 Task: Compose an email with a bulleted list of discussion points: 'UI design,' 'Development scope,' and 'Auth.' Attach the file 'Scope.docx' to the email.
Action: Mouse moved to (1119, 83)
Screenshot: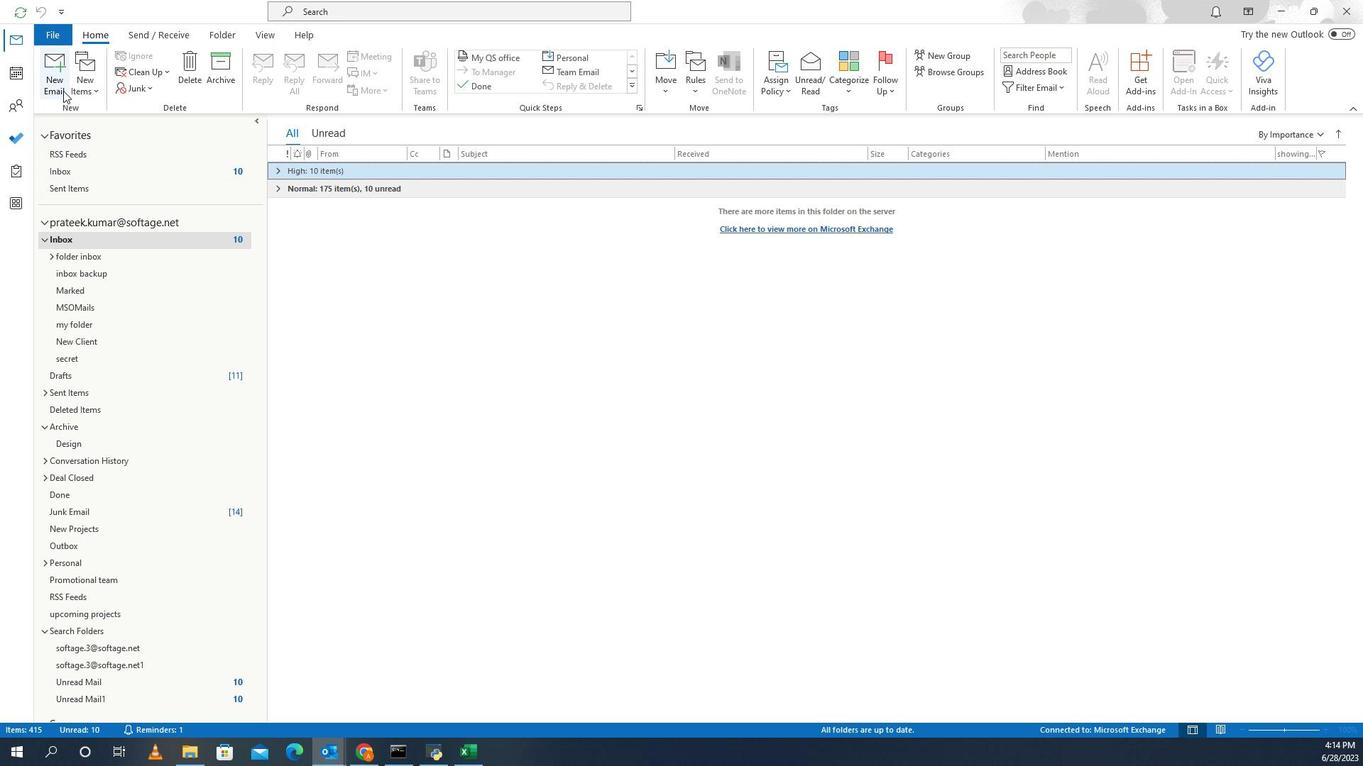 
Action: Mouse pressed left at (1119, 83)
Screenshot: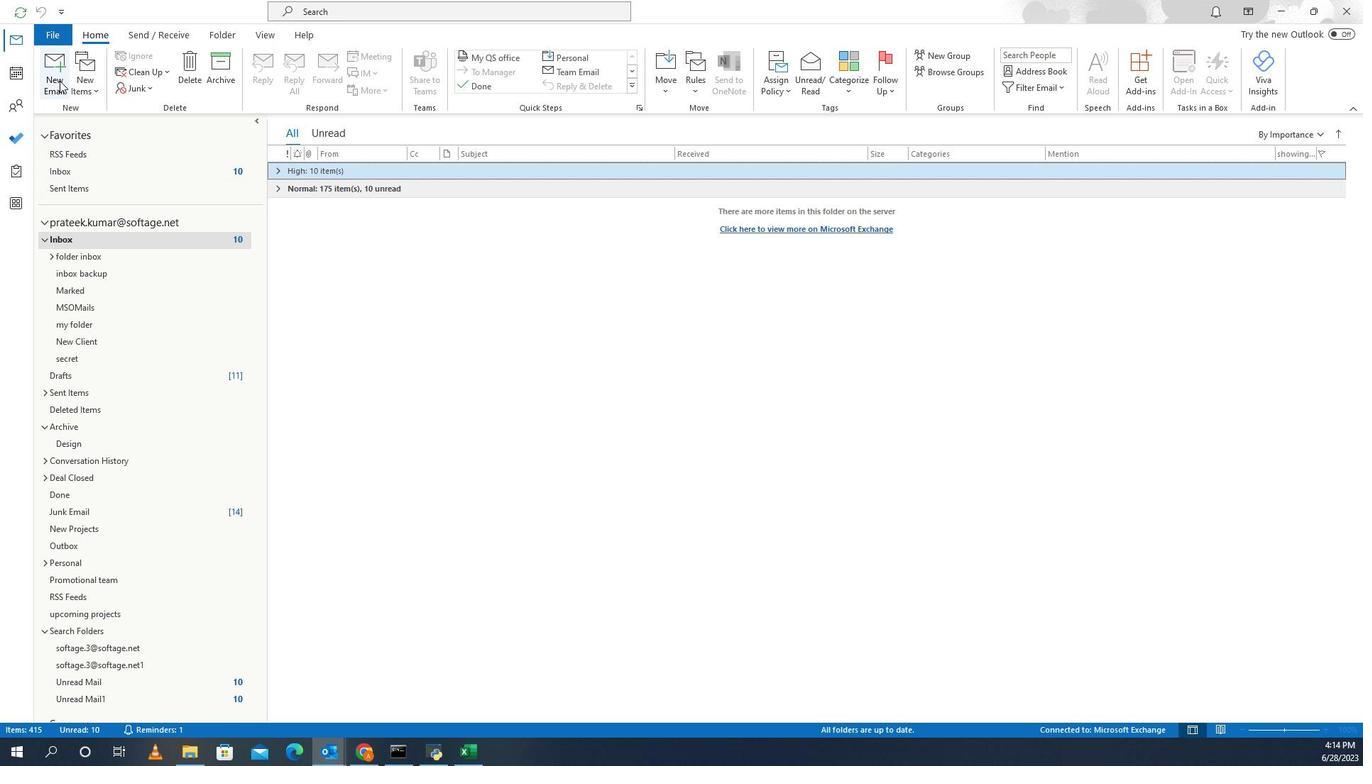 
Action: Mouse moved to (1119, 286)
Screenshot: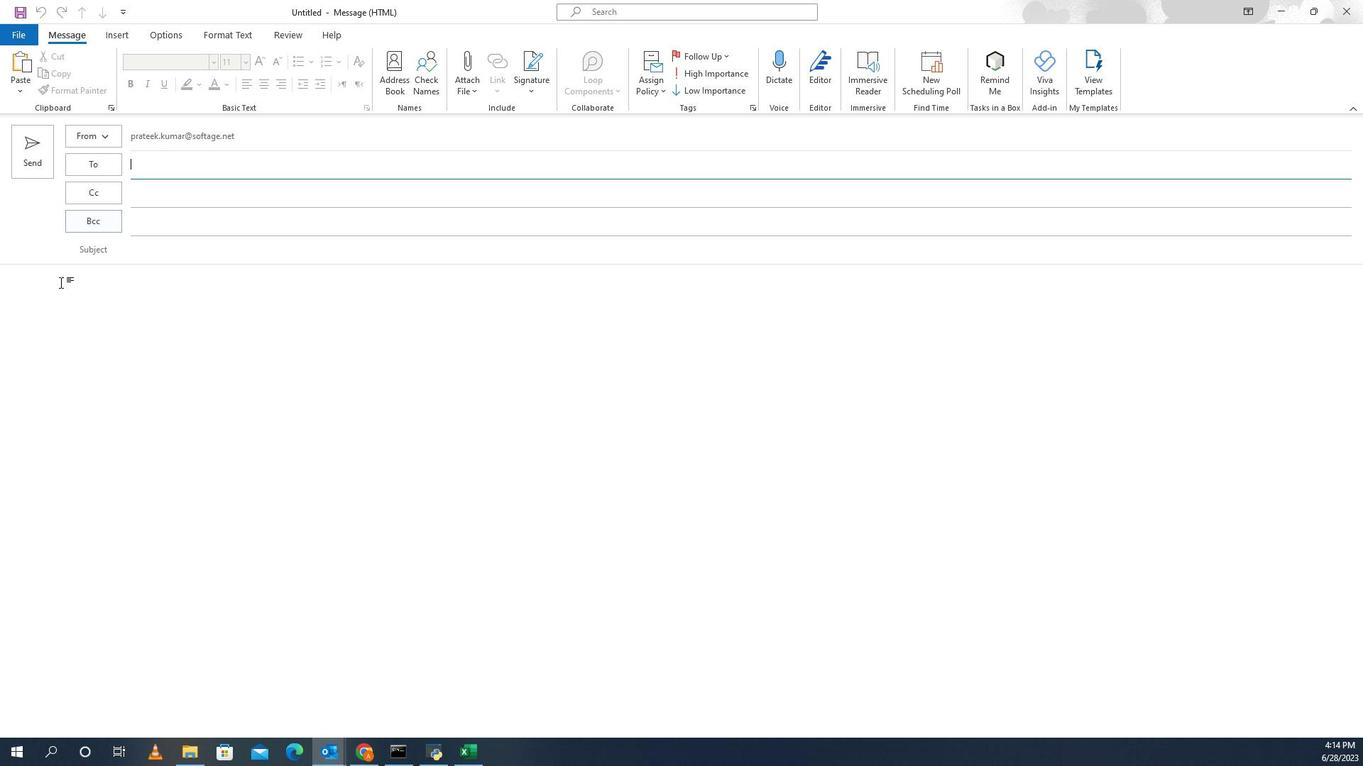 
Action: Mouse pressed left at (1119, 286)
Screenshot: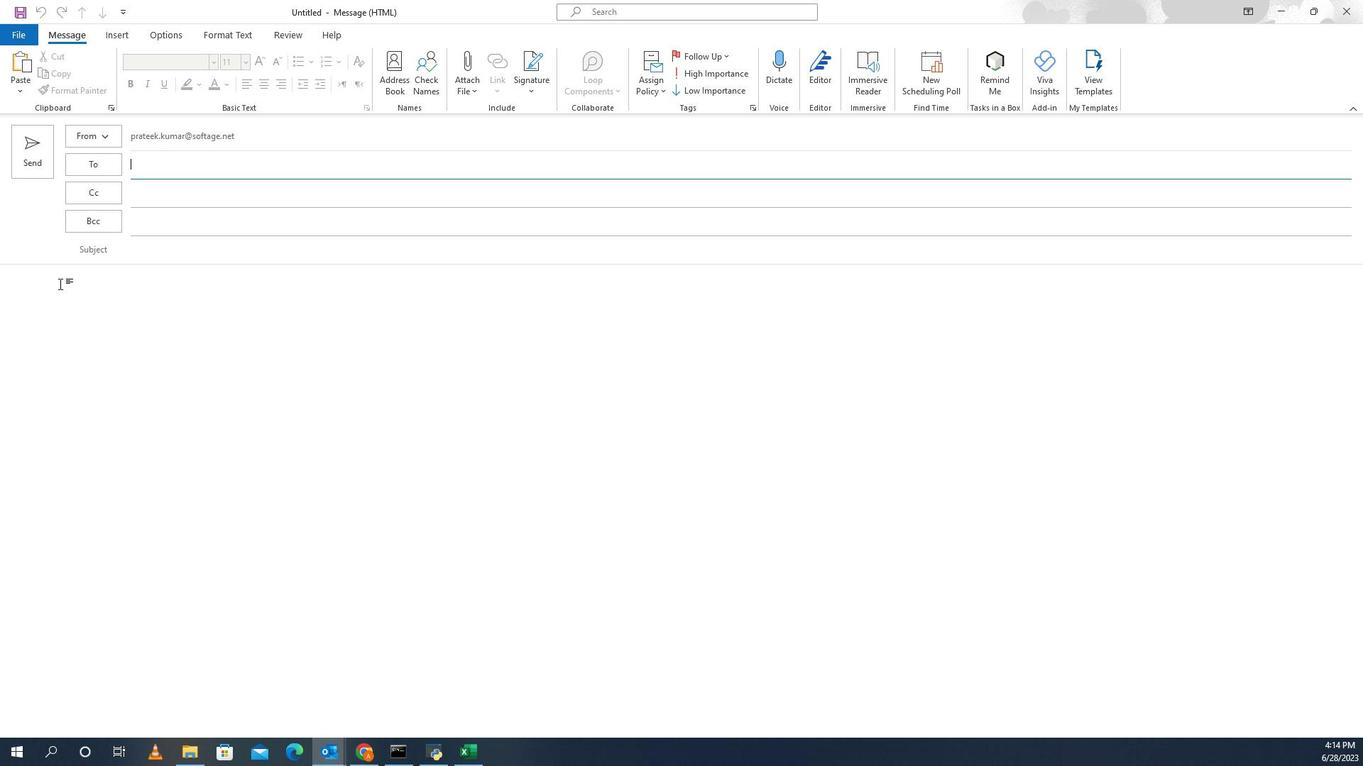 
Action: Mouse moved to (1358, 64)
Screenshot: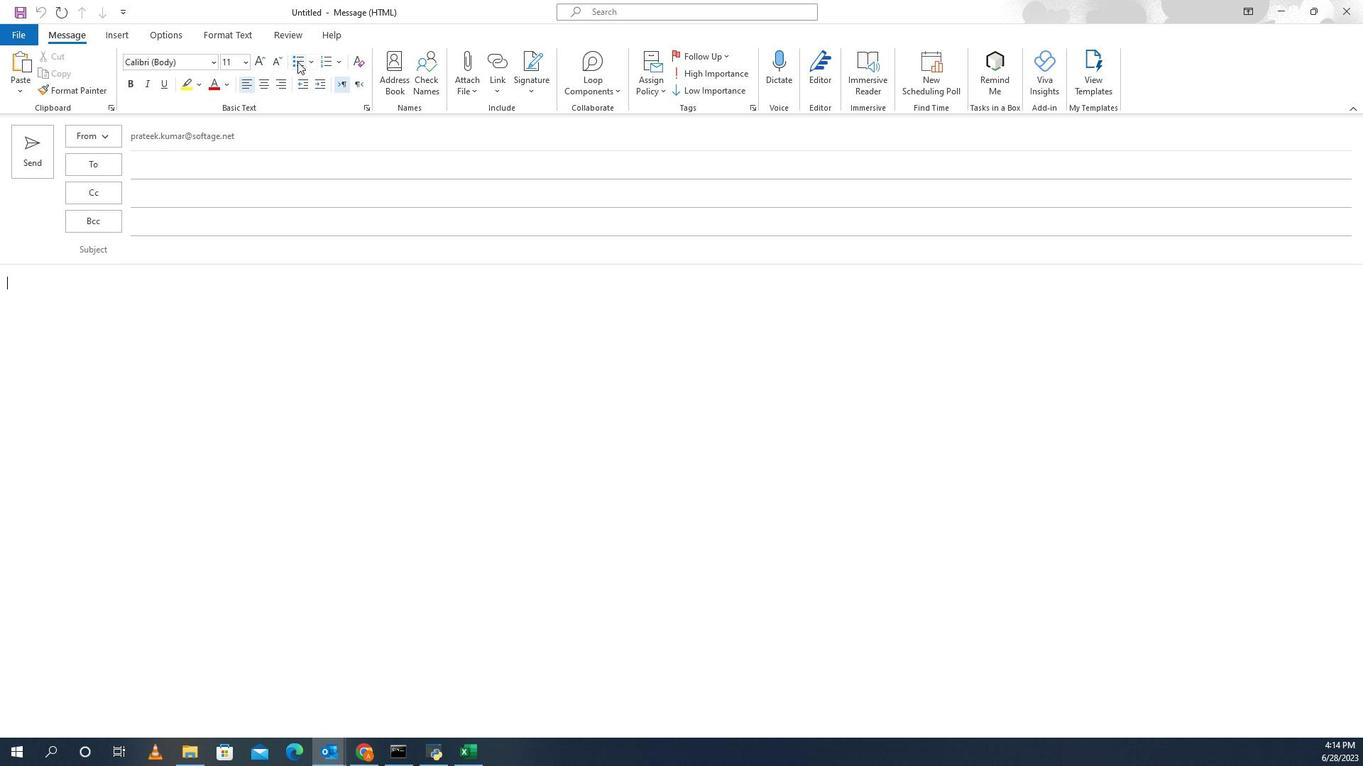 
Action: Mouse pressed left at (1358, 64)
Screenshot: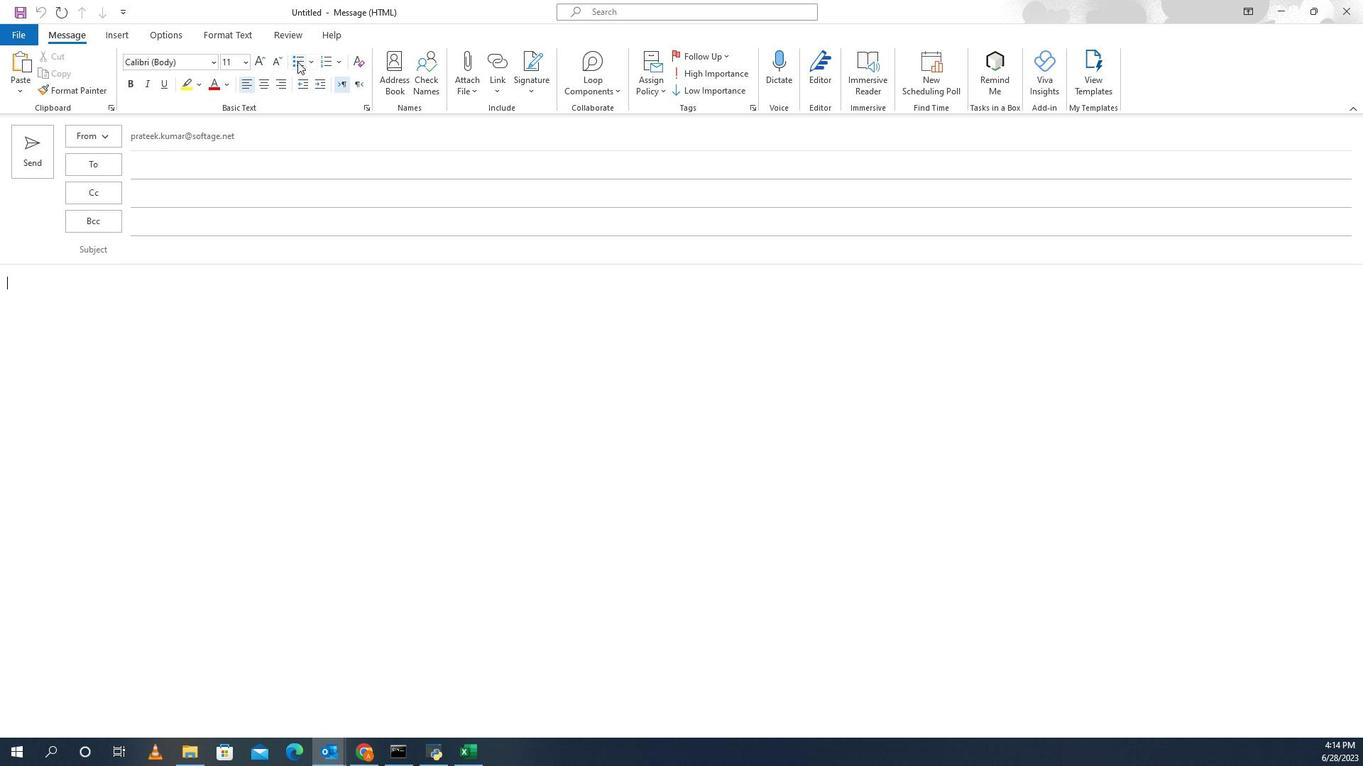 
Action: Key pressed <Key.caps_lock>UI<Key.space><Key.caps_lock>design<Key.enter><Key.caps_lock>D<Key.caps_lock>evelopment<Key.space>scope<Key.enter><Key.caps_lock>A<Key.caps_lock>uth3<Key.shift><Key.left>
Screenshot: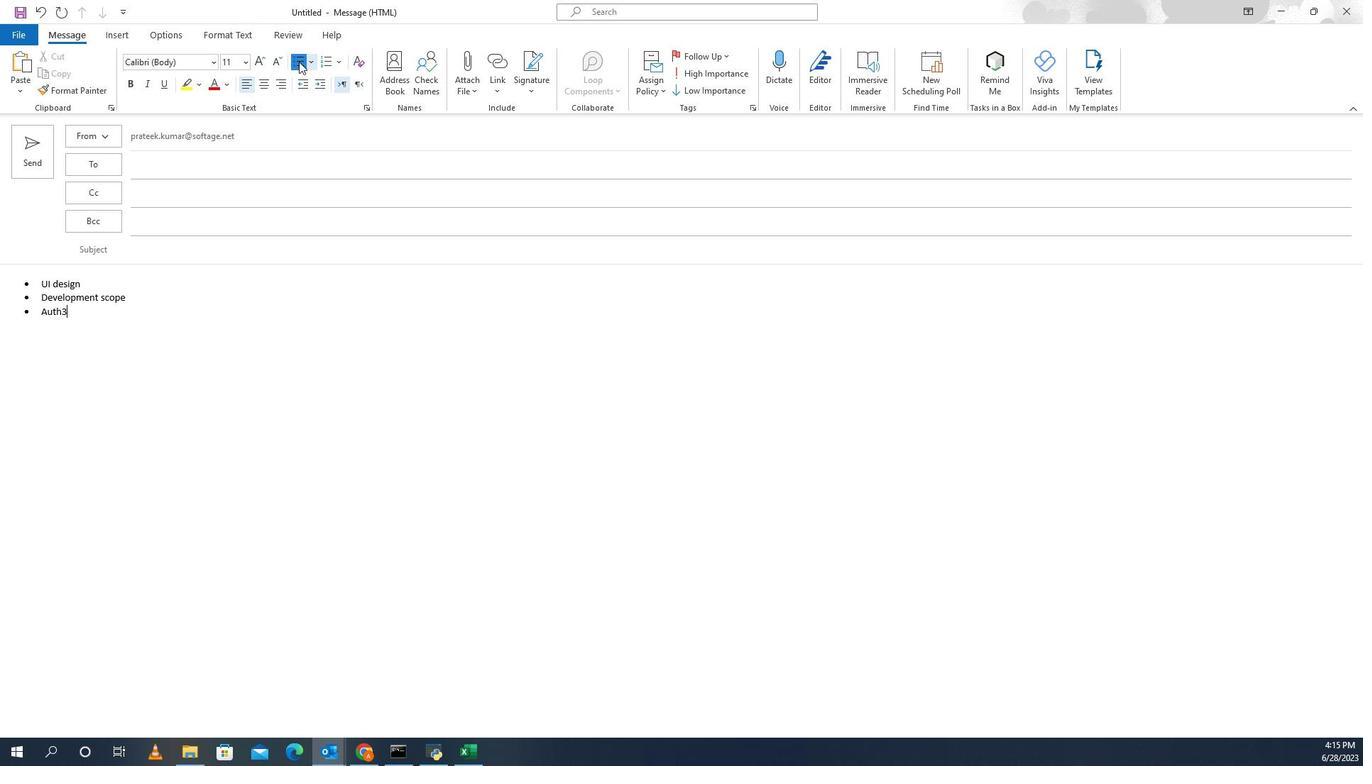 
Action: Mouse moved to (1285, 38)
Screenshot: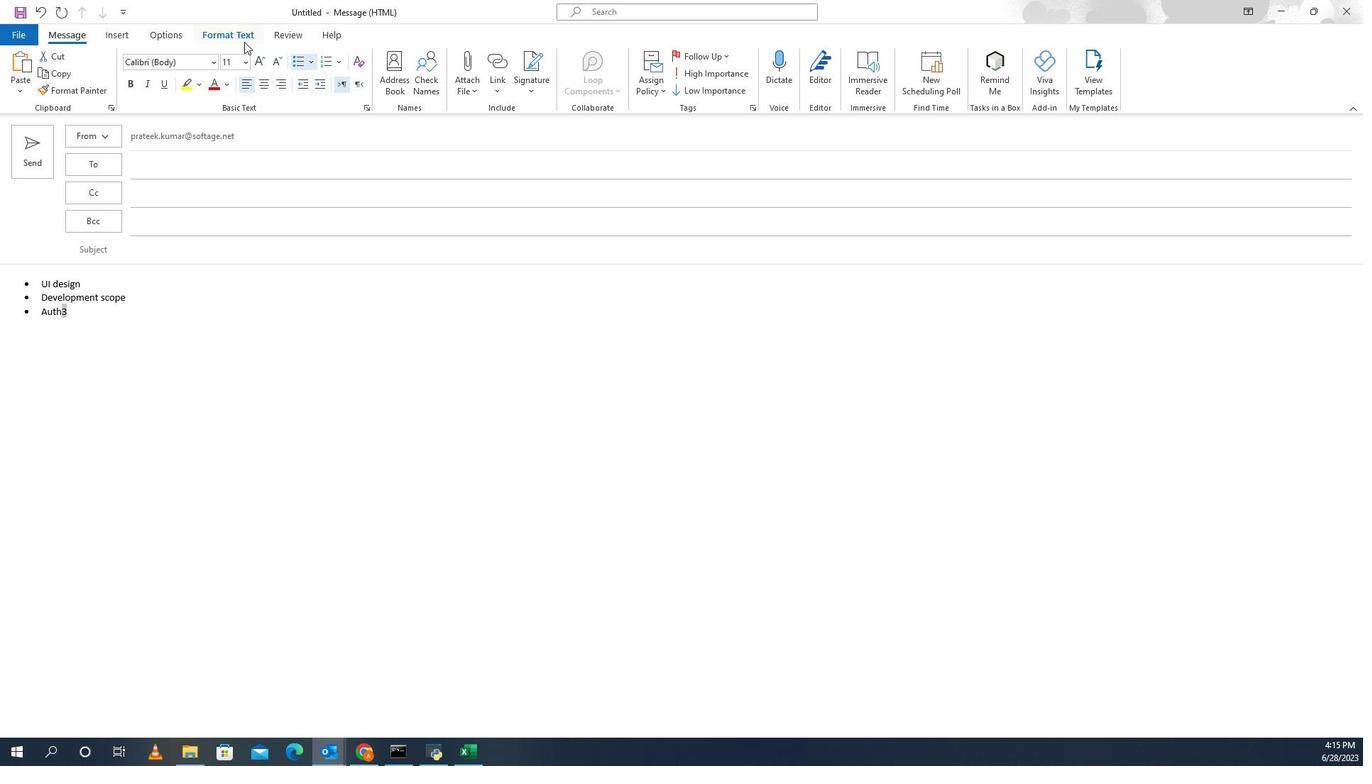 
Action: Mouse pressed left at (1285, 38)
Screenshot: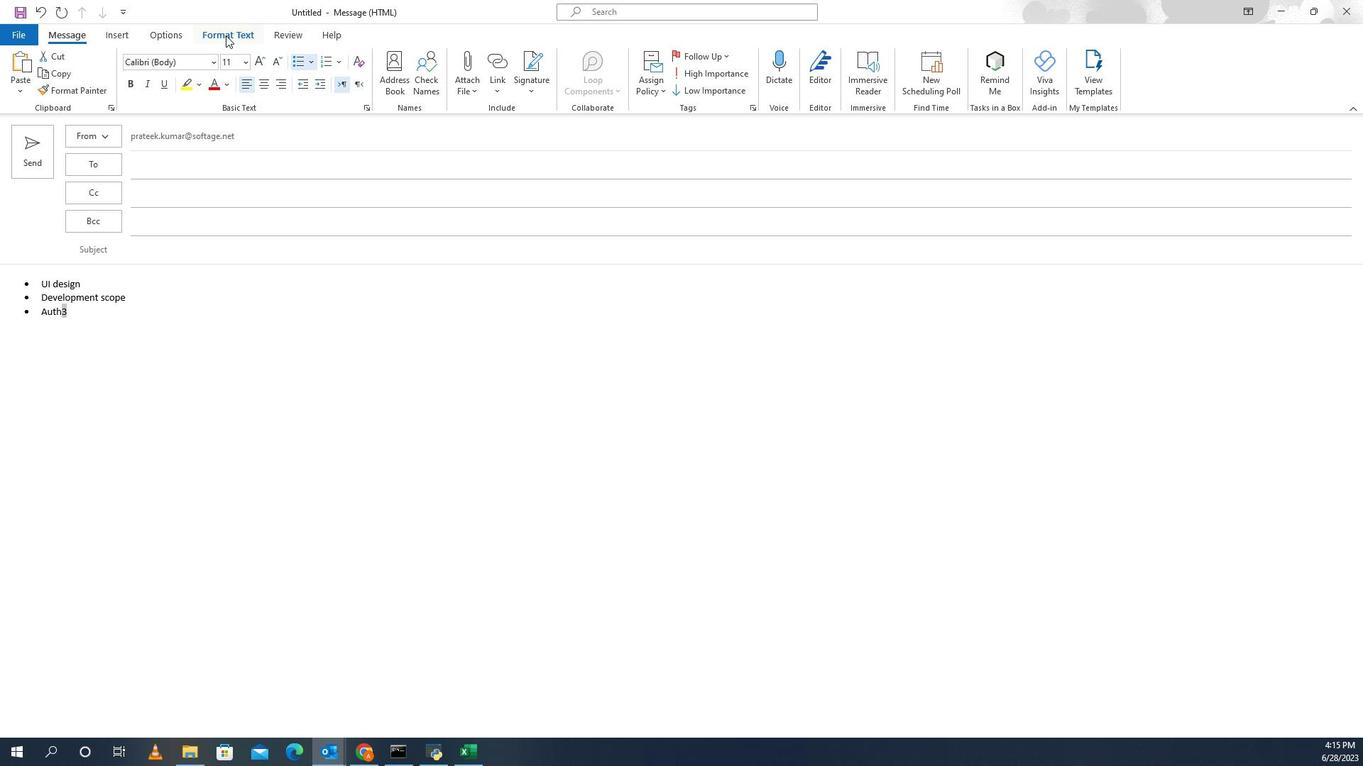 
Action: Mouse moved to (1324, 90)
Screenshot: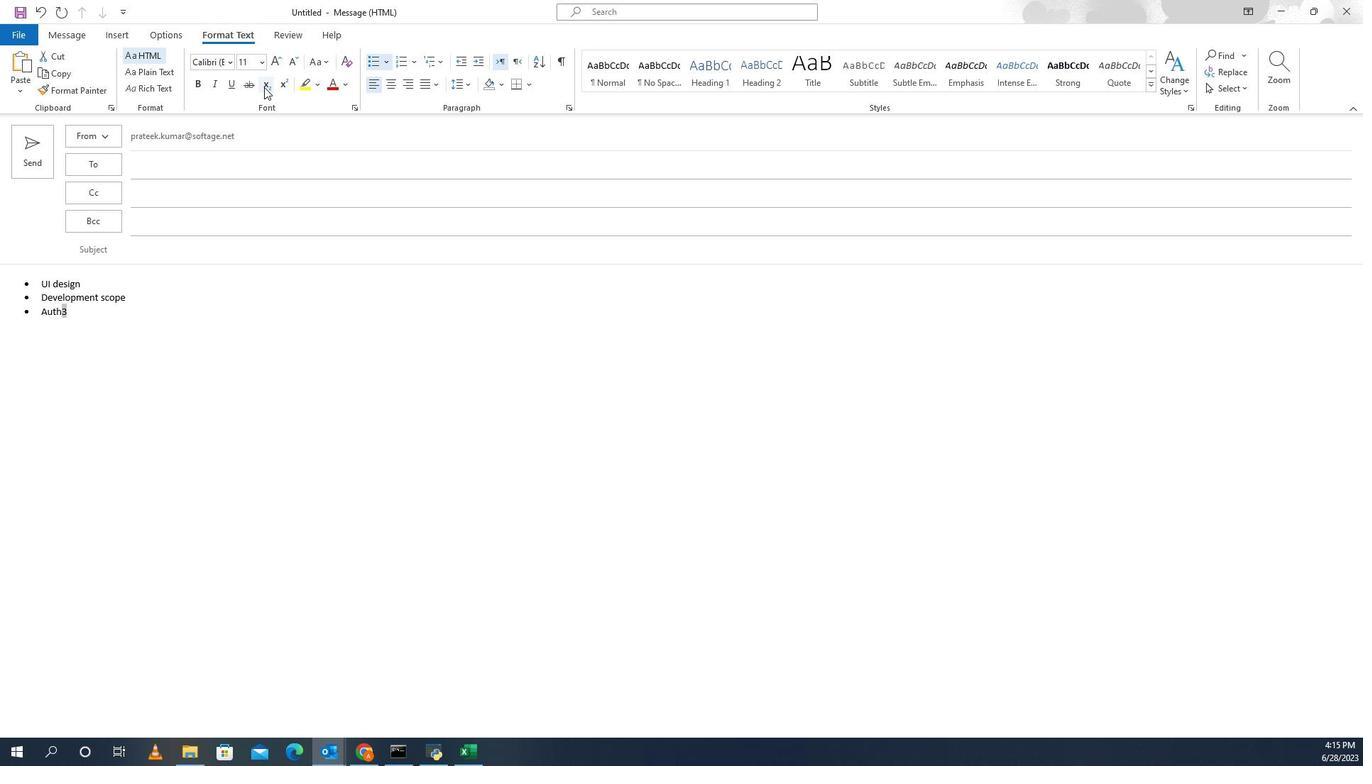 
Action: Mouse pressed left at (1324, 90)
Screenshot: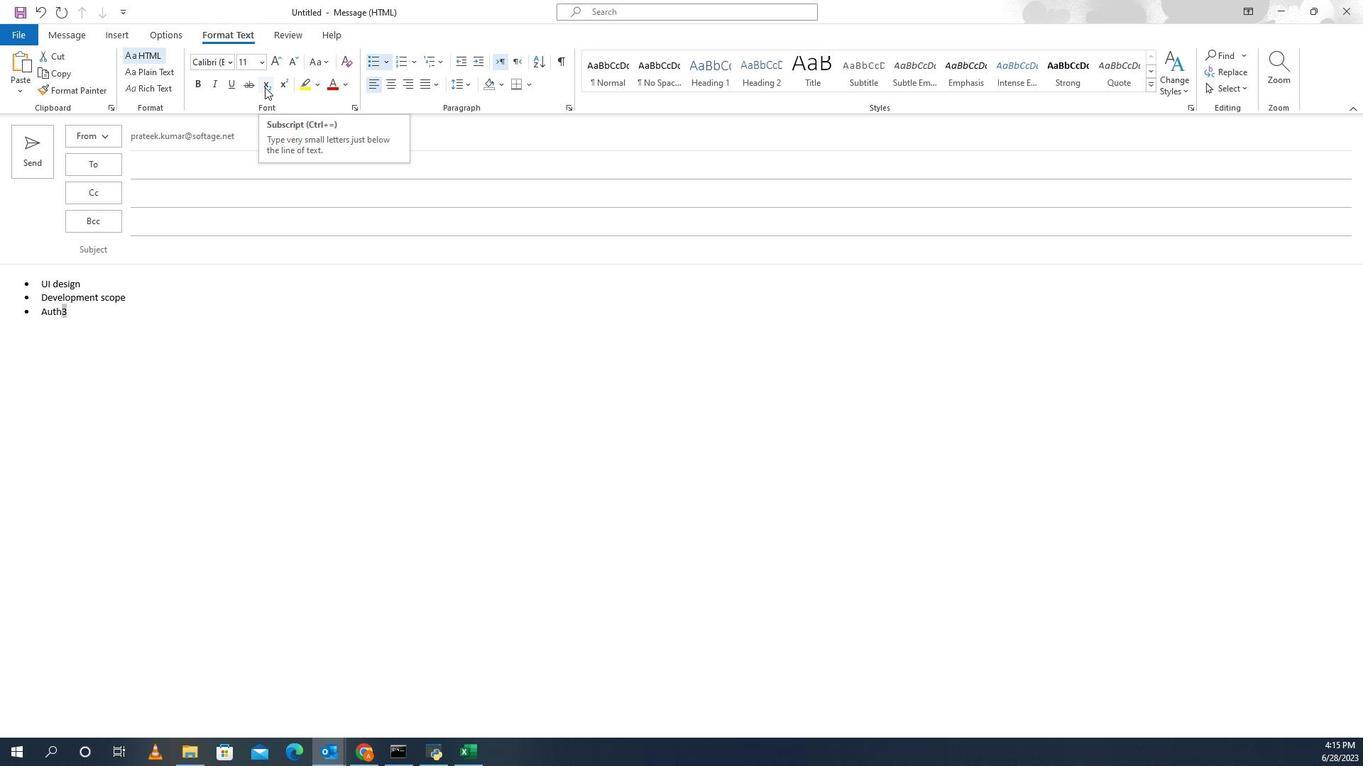 
Action: Mouse moved to (1244, 324)
Screenshot: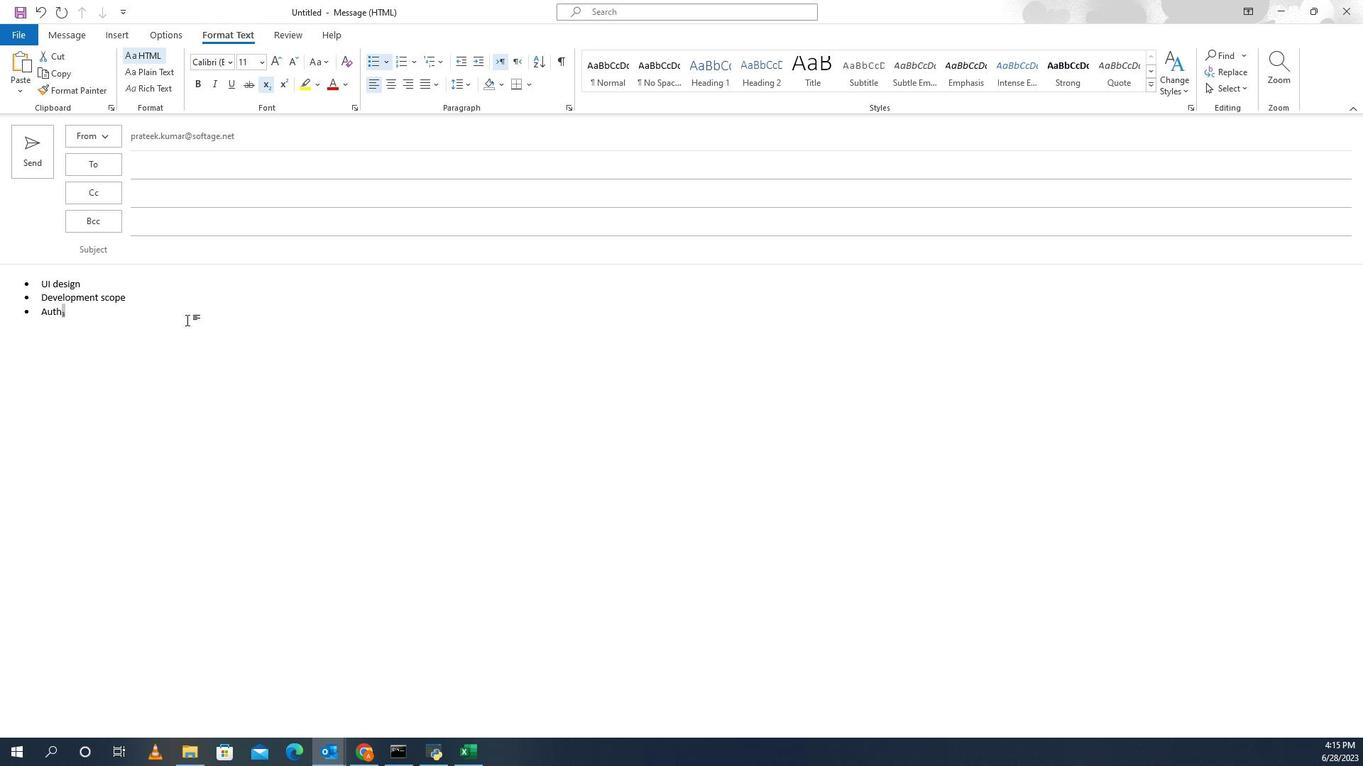 
Action: Mouse pressed left at (1244, 324)
Screenshot: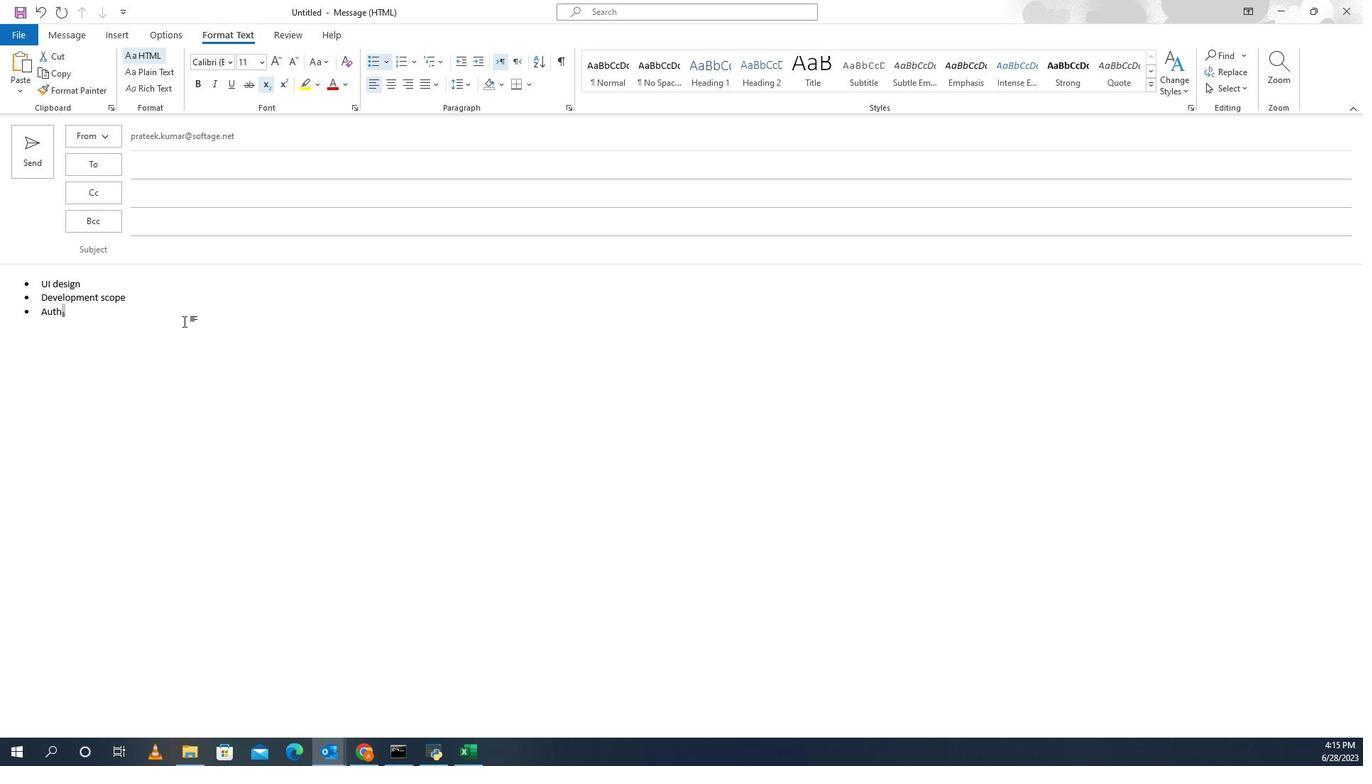 
Action: Mouse moved to (1171, 36)
Screenshot: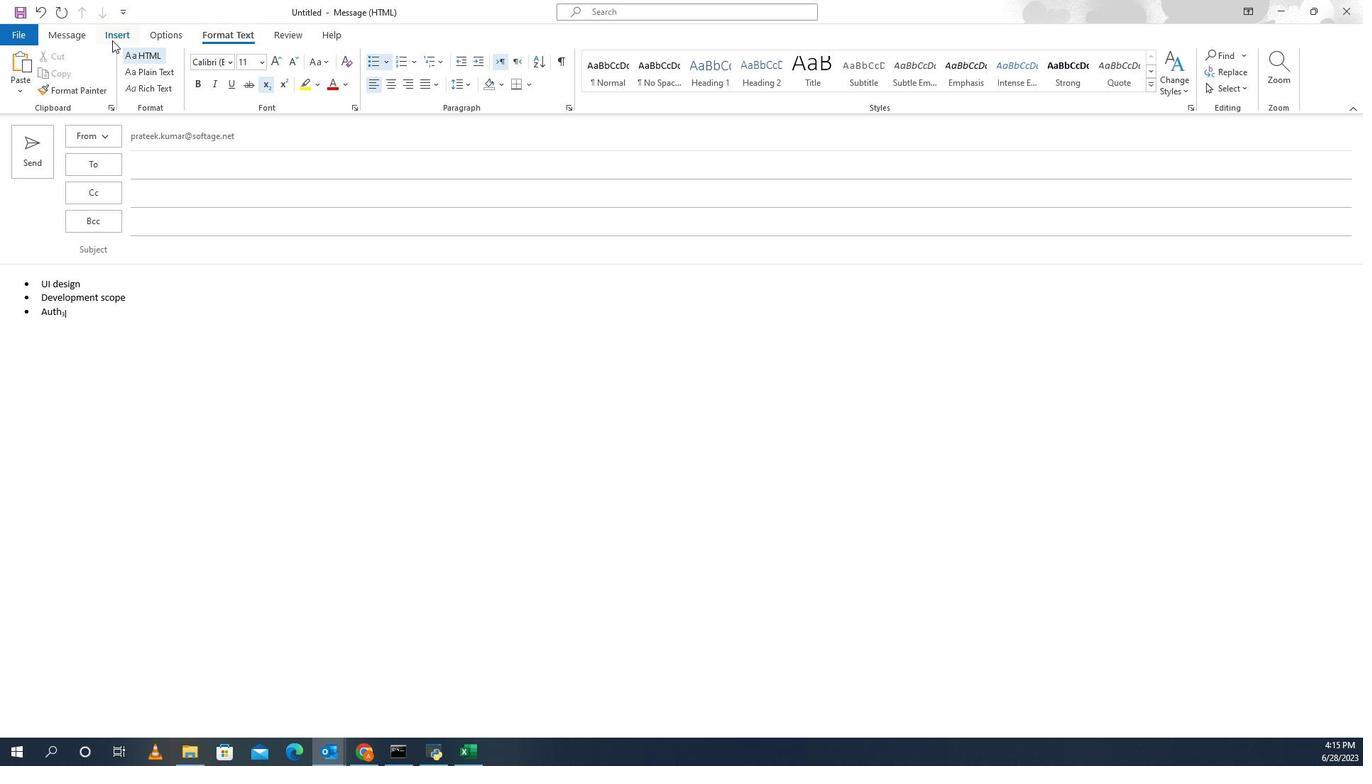 
Action: Mouse pressed left at (1171, 36)
Screenshot: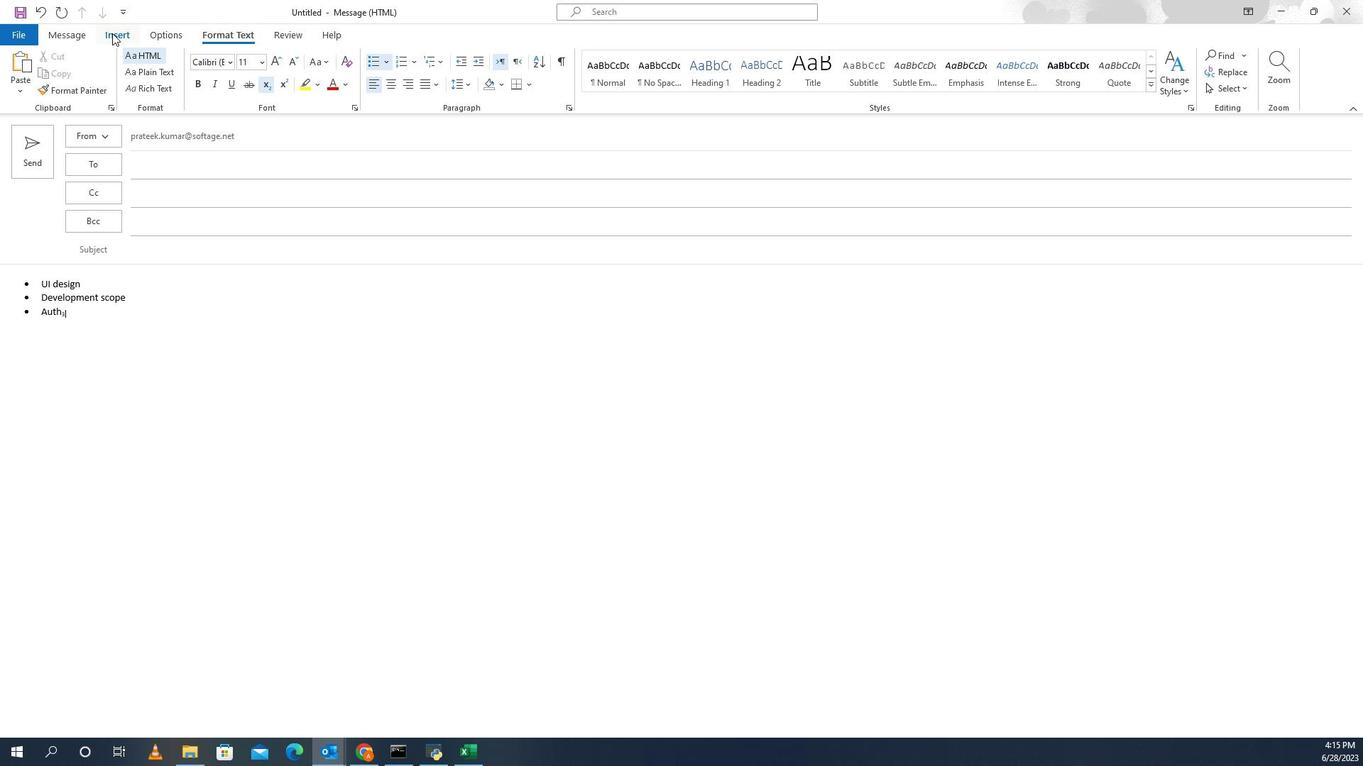 
Action: Mouse moved to (1088, 83)
Screenshot: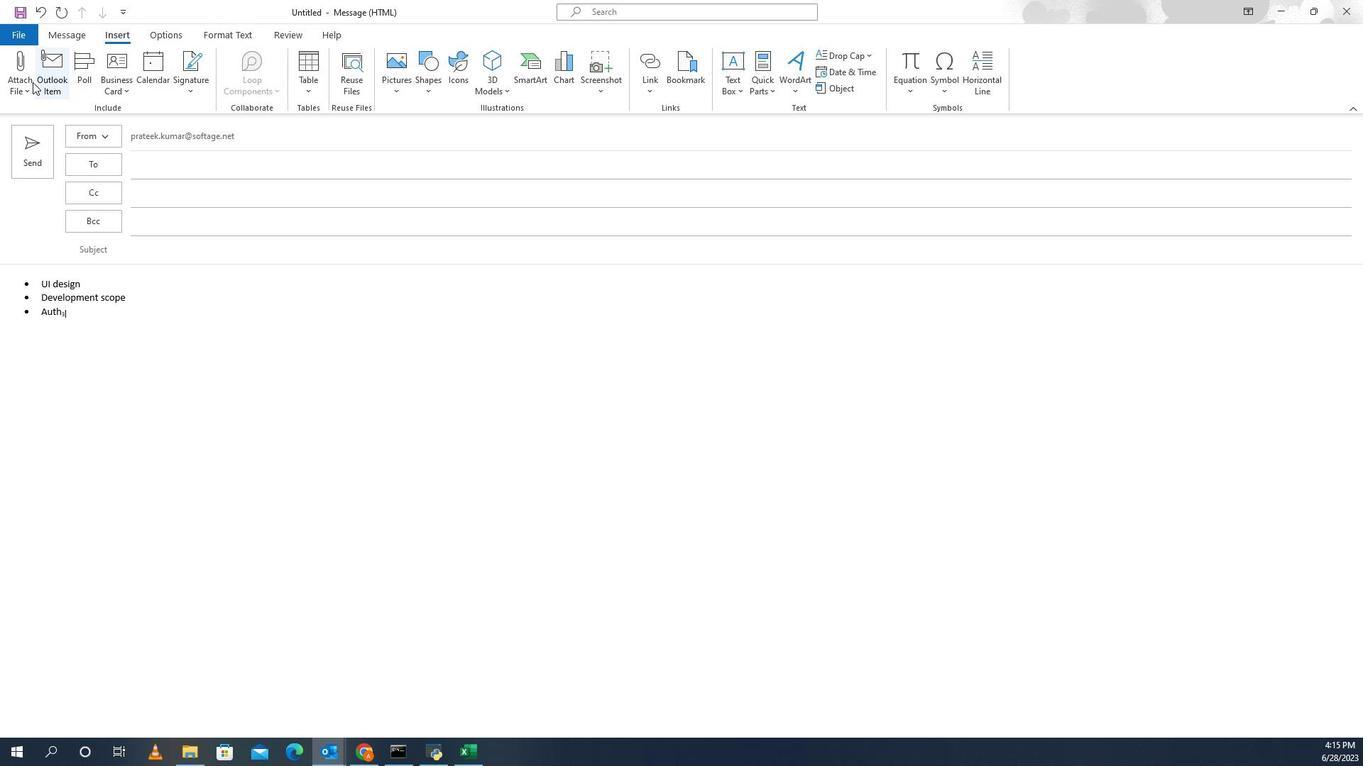 
Action: Mouse pressed left at (1088, 83)
Screenshot: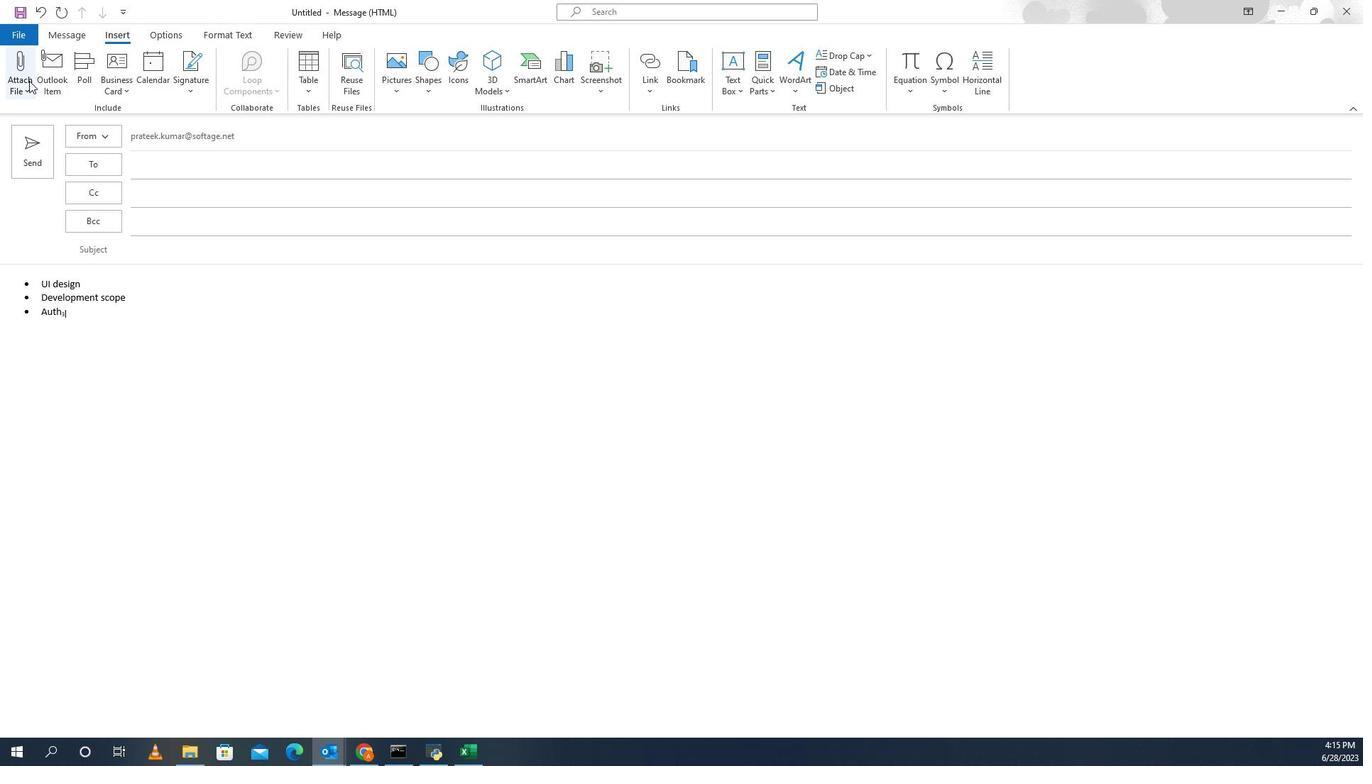 
Action: Mouse moved to (1138, 146)
Screenshot: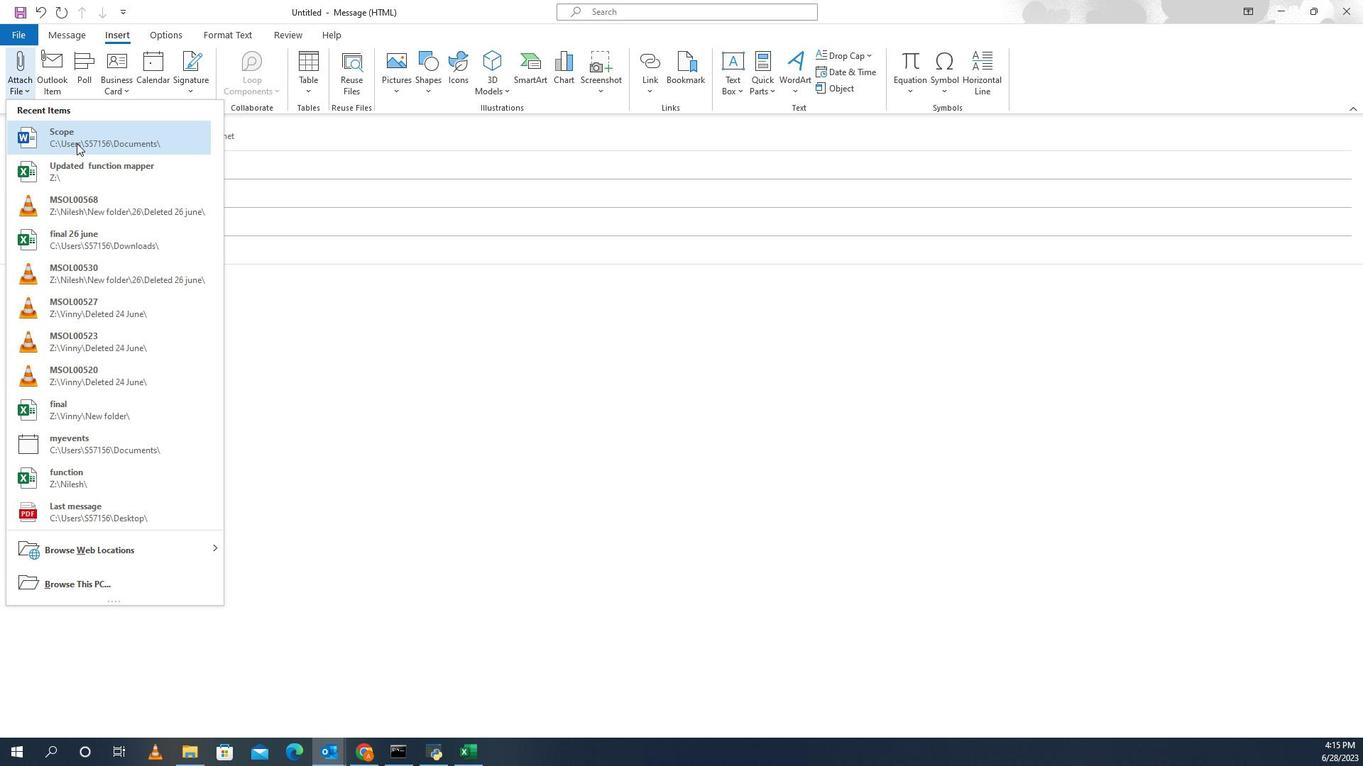 
Action: Mouse pressed left at (1138, 146)
Screenshot: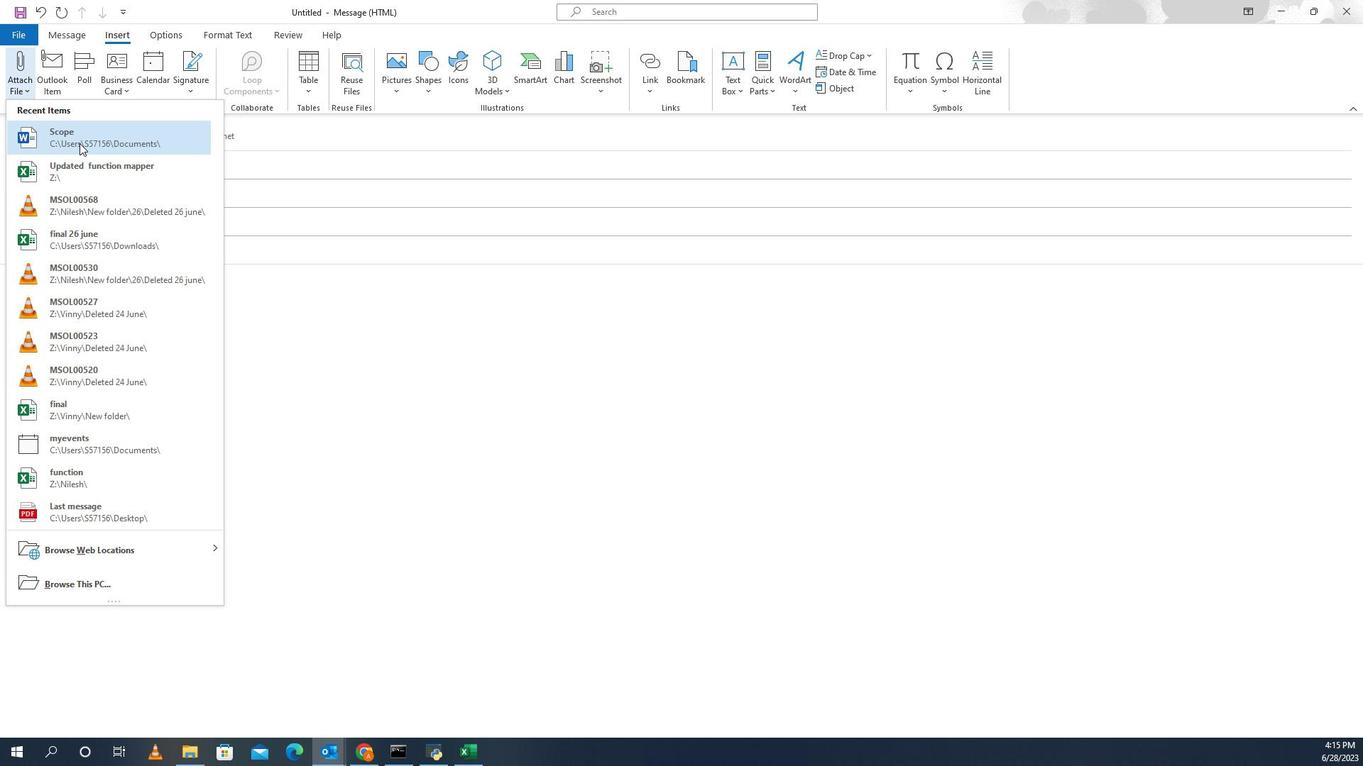 
Action: Mouse moved to (1187, 183)
Screenshot: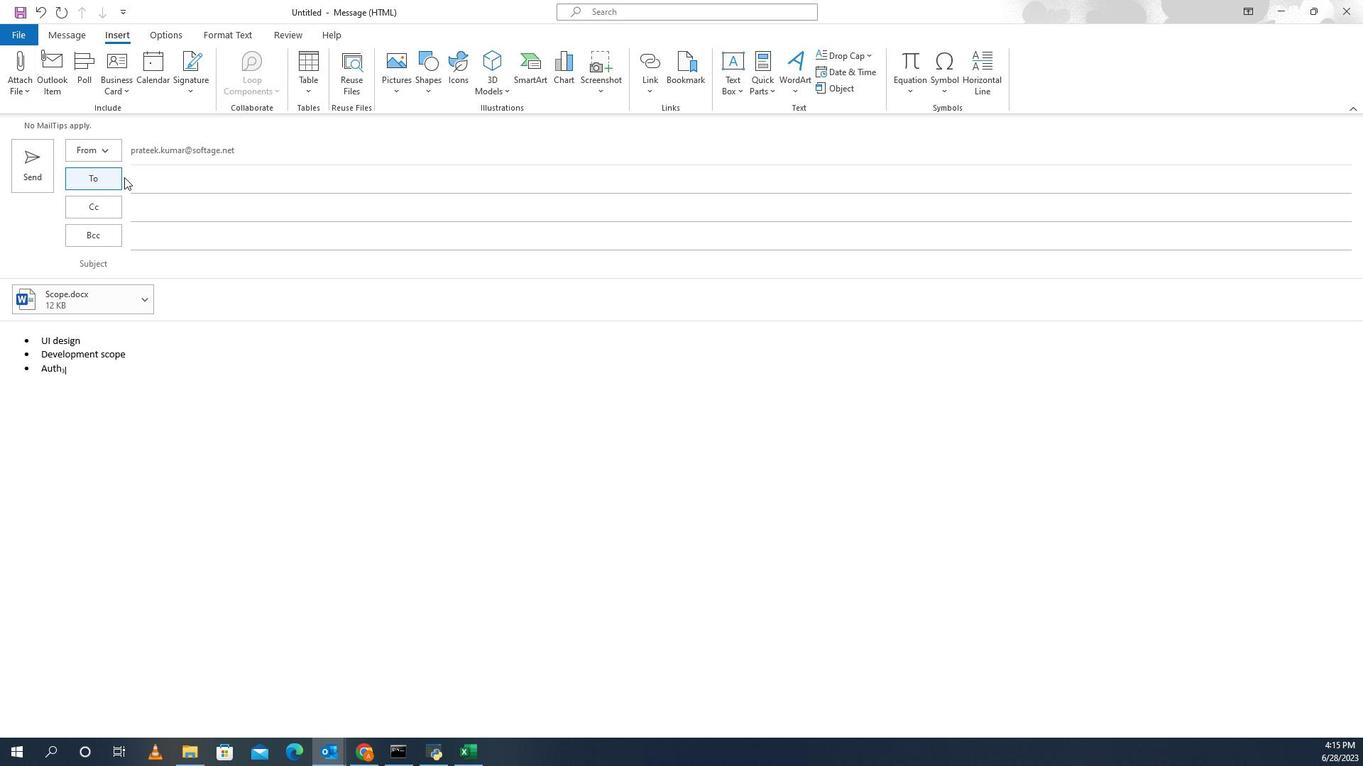
